 Task: Create a rule from the Recommended list, Task Added to this Project -> add SubTasks in the project AutoBoost with SubTasks Gather and Analyse Requirements , Design and Implement Solution , System Test and UAT , Release to Production / Go Live
Action: Mouse moved to (88, 335)
Screenshot: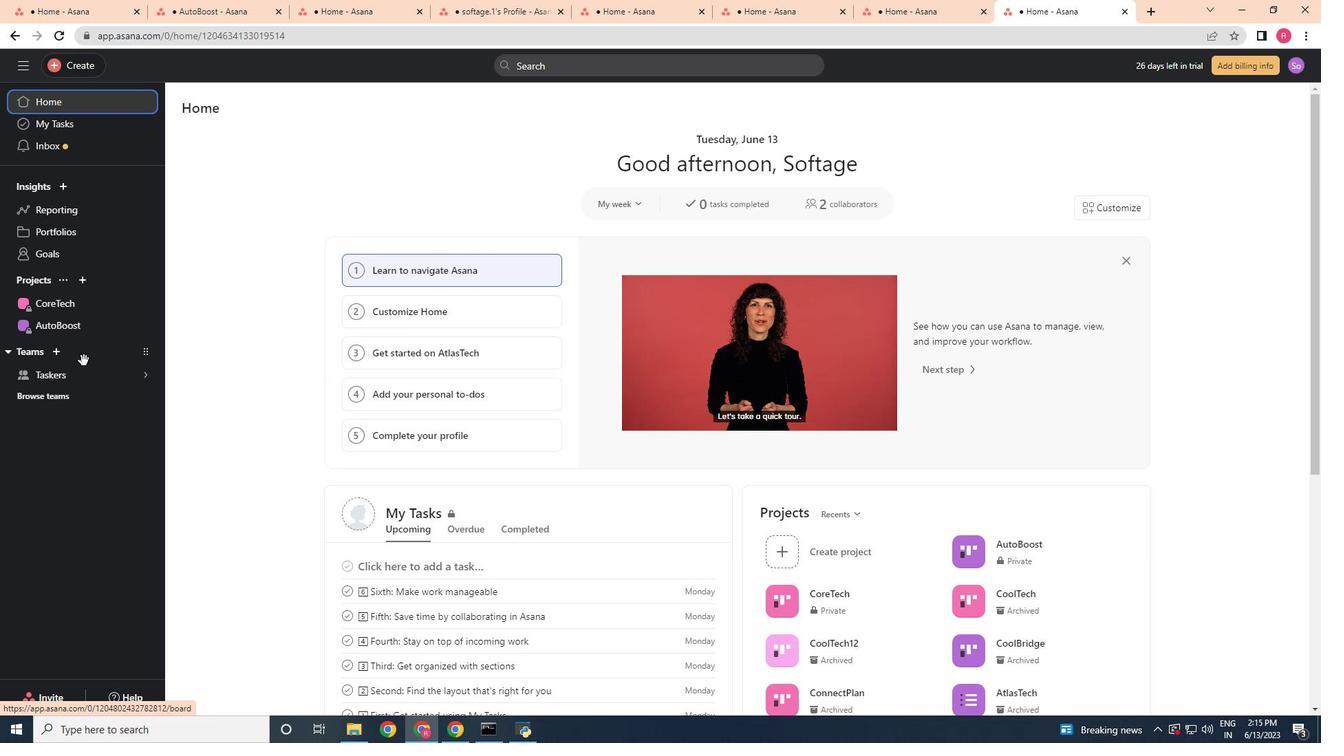 
Action: Mouse pressed left at (88, 335)
Screenshot: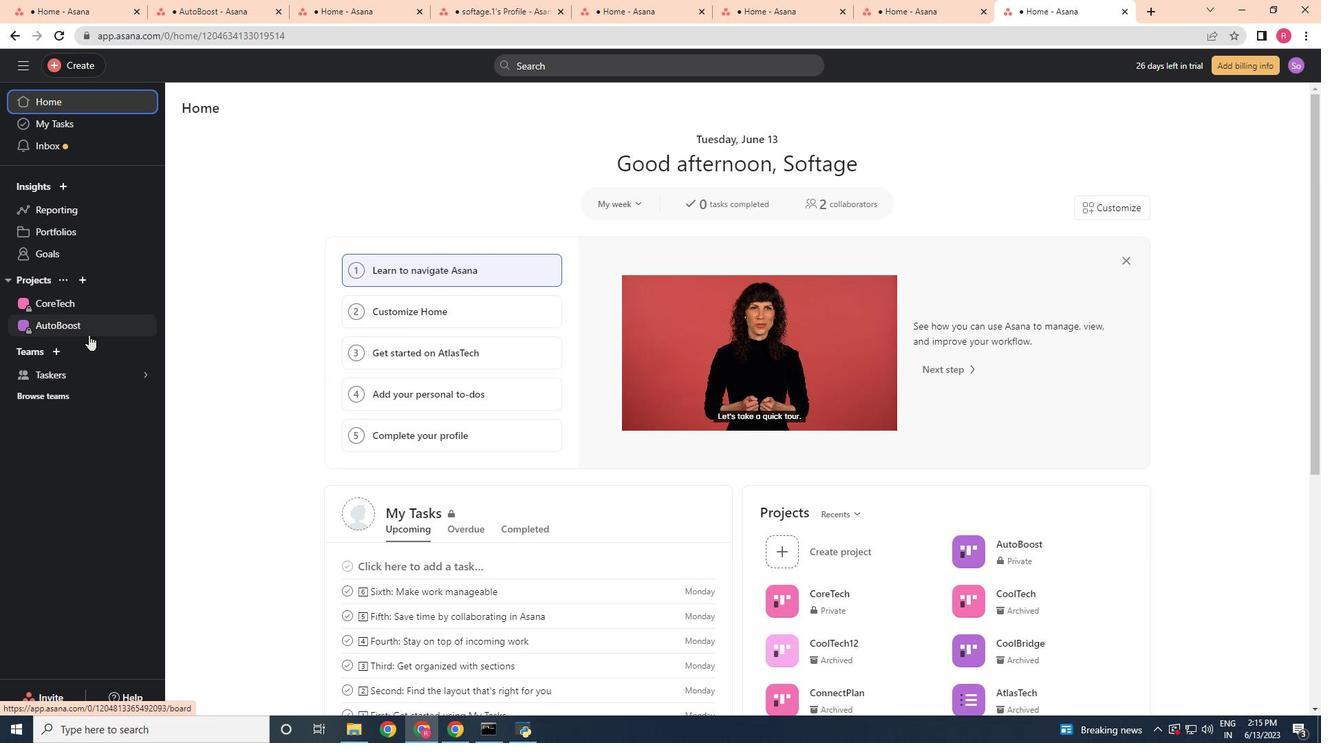 
Action: Mouse moved to (1266, 105)
Screenshot: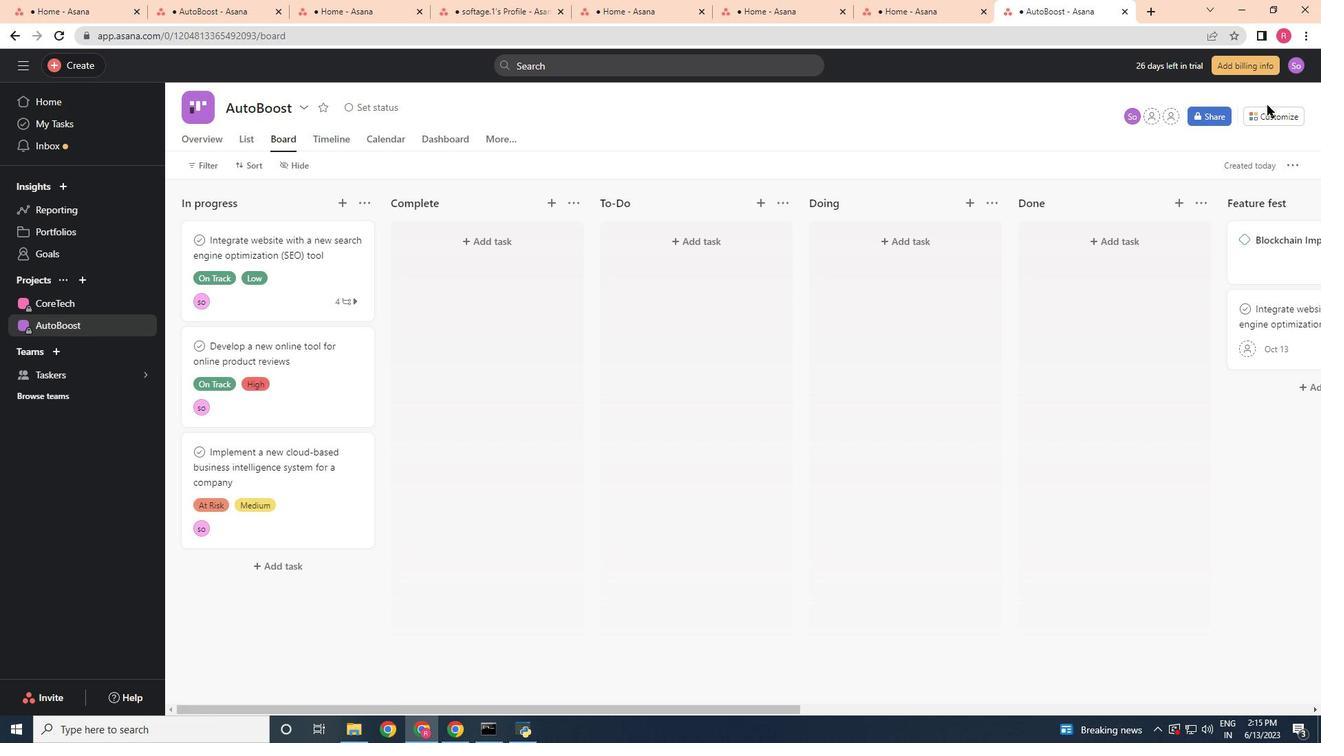
Action: Mouse pressed left at (1266, 105)
Screenshot: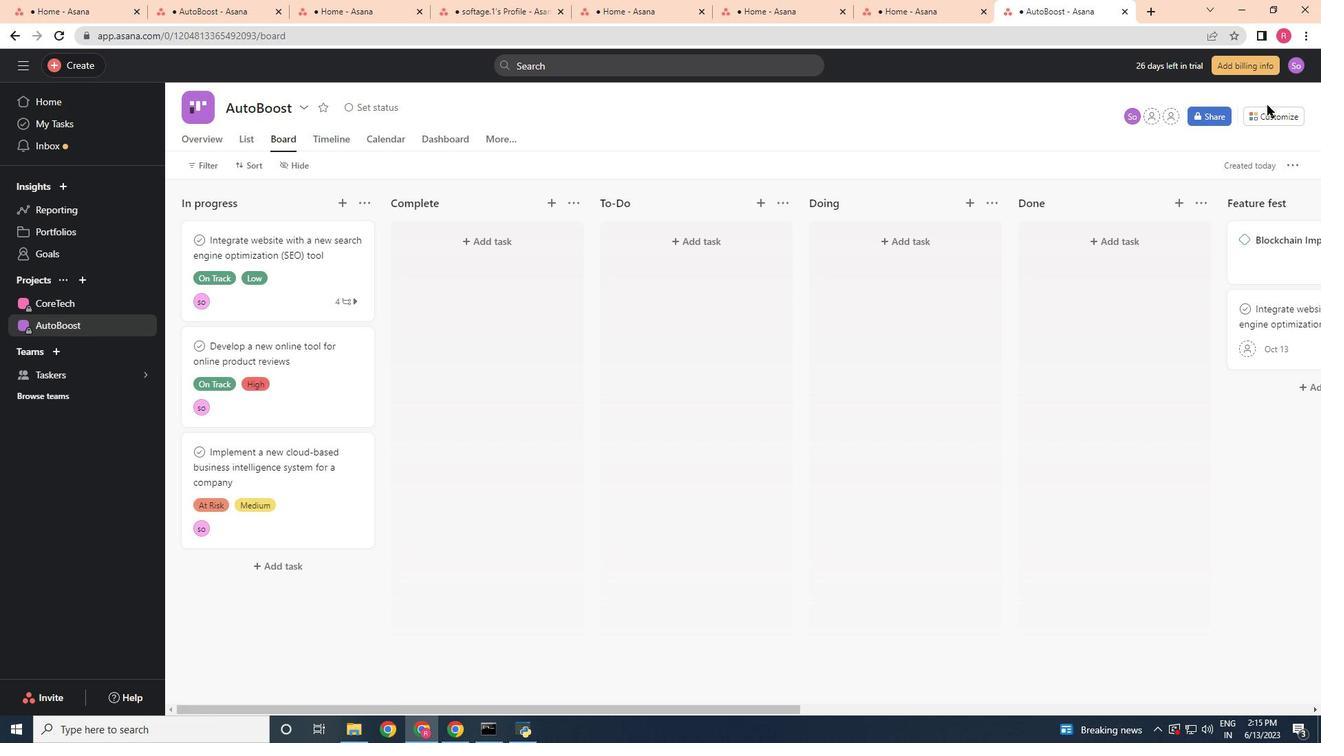 
Action: Mouse moved to (1269, 108)
Screenshot: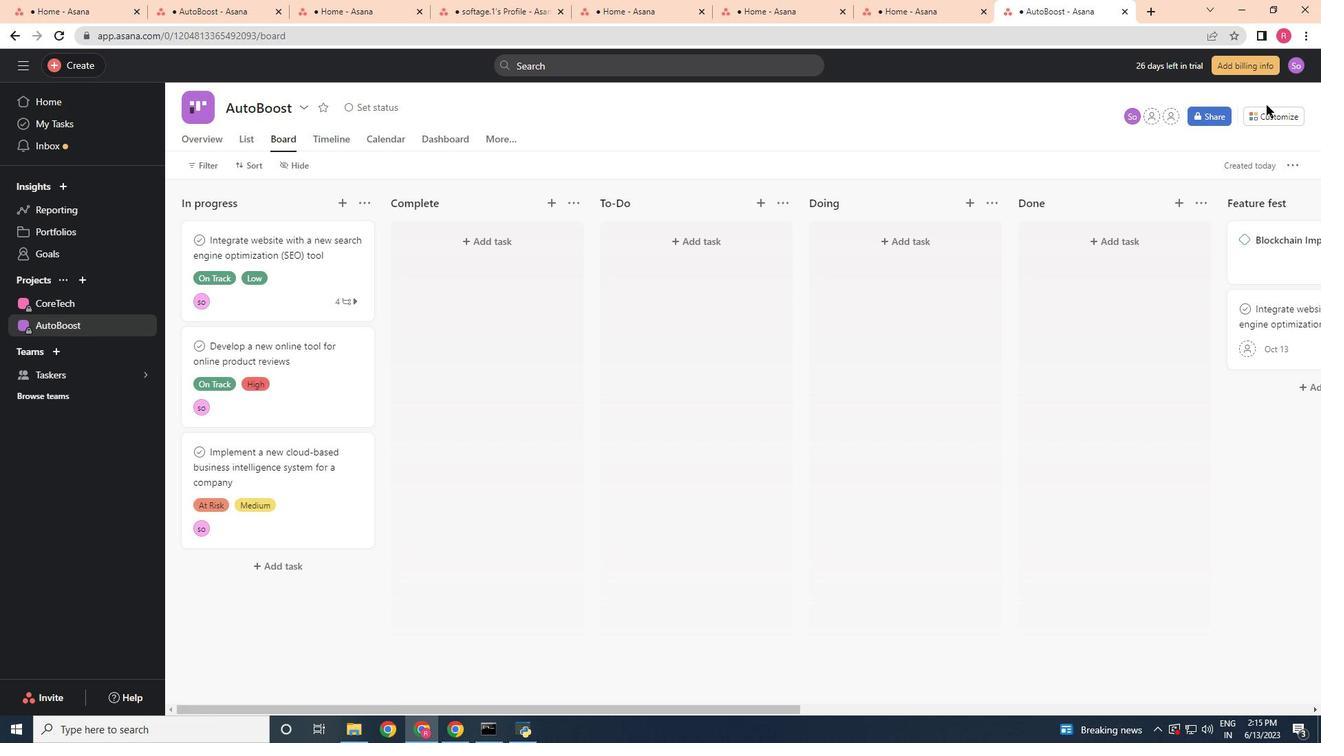 
Action: Mouse pressed left at (1269, 108)
Screenshot: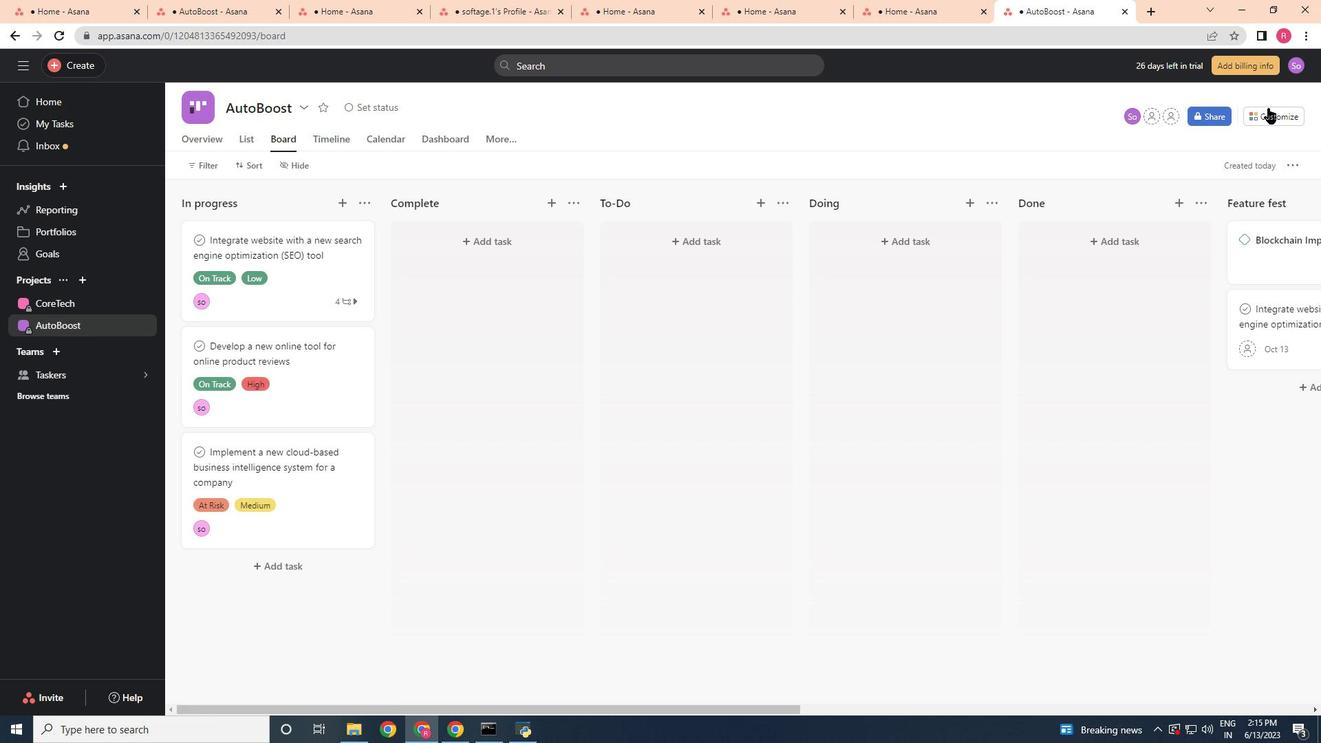 
Action: Mouse moved to (1021, 298)
Screenshot: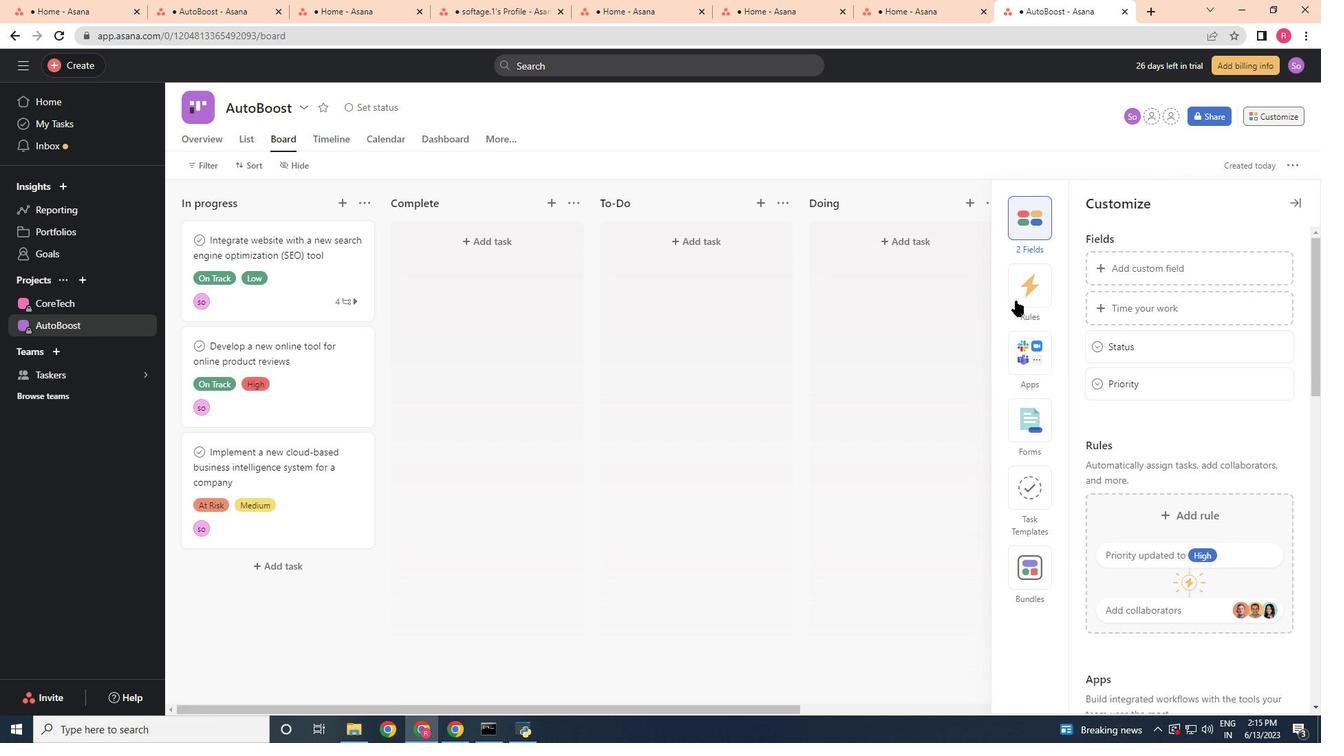 
Action: Mouse pressed left at (1021, 298)
Screenshot: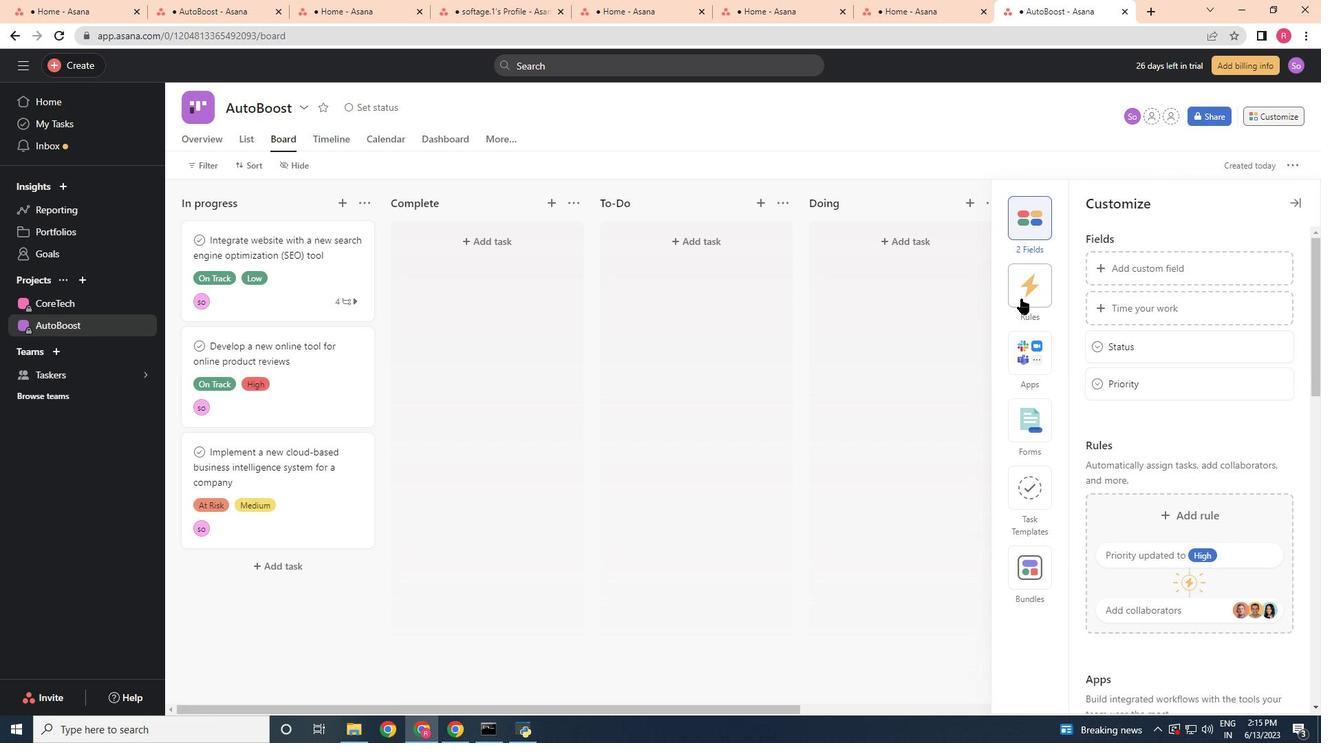 
Action: Mouse moved to (1205, 308)
Screenshot: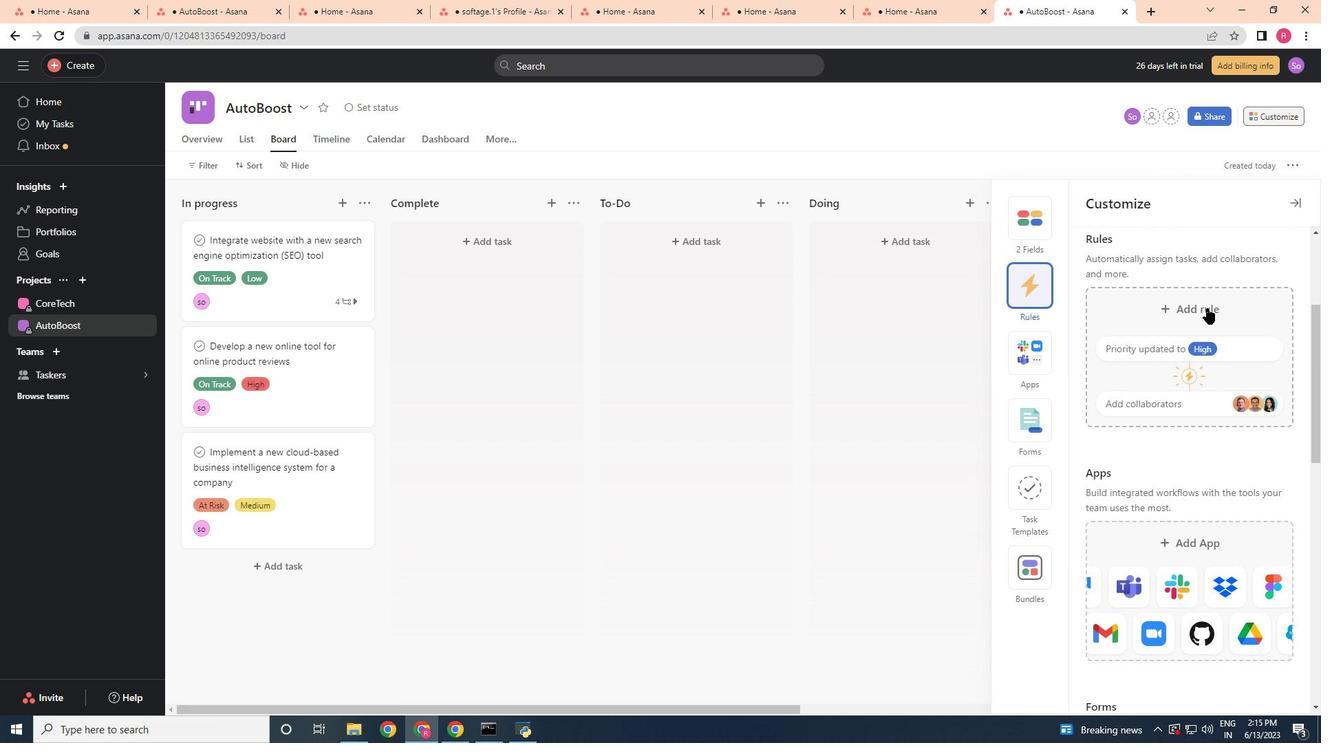 
Action: Mouse pressed left at (1205, 308)
Screenshot: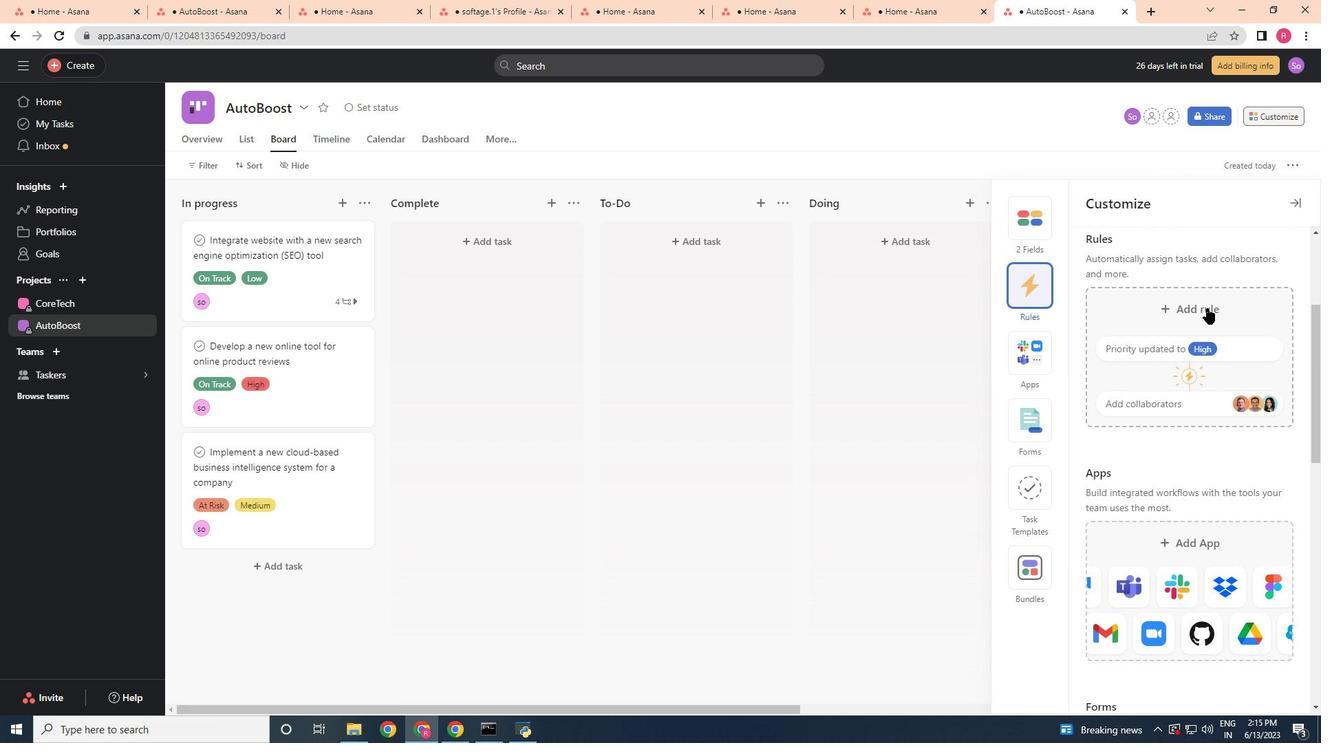 
Action: Mouse moved to (891, 235)
Screenshot: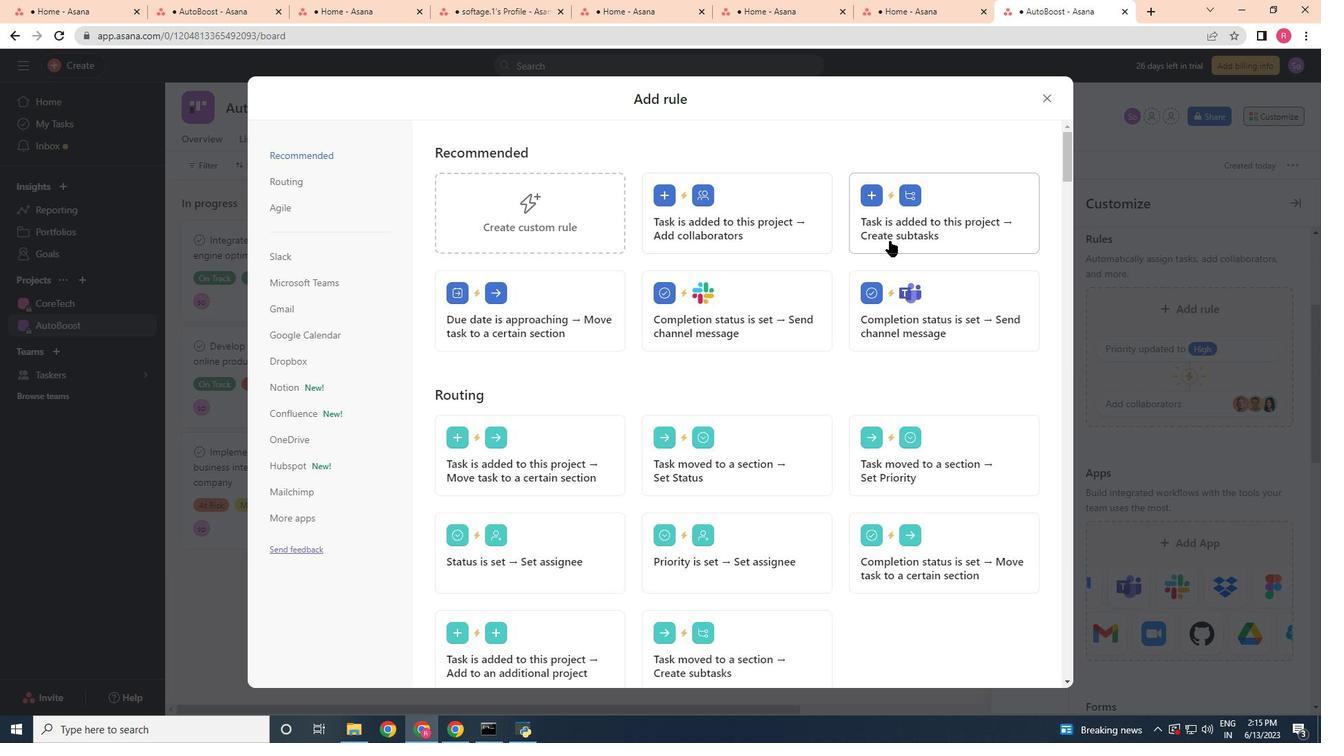 
Action: Mouse pressed left at (891, 235)
Screenshot: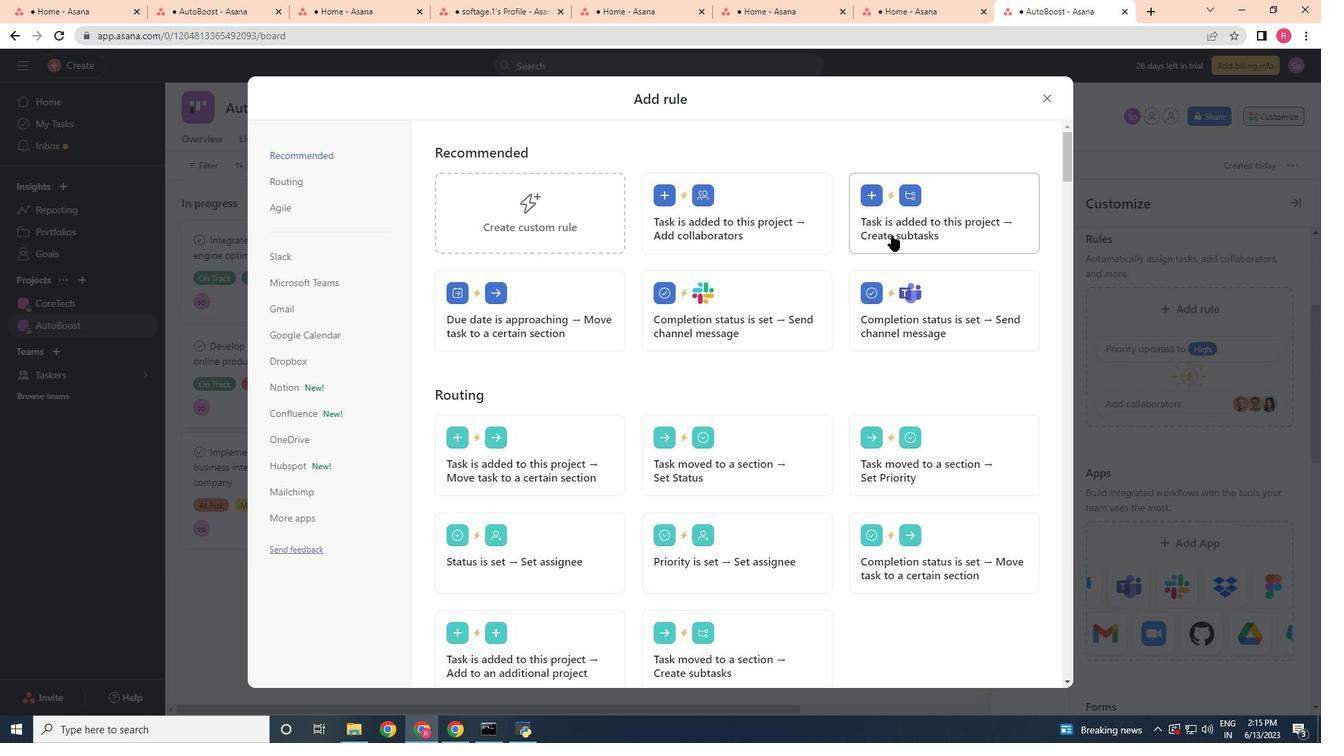 
Action: Mouse moved to (869, 229)
Screenshot: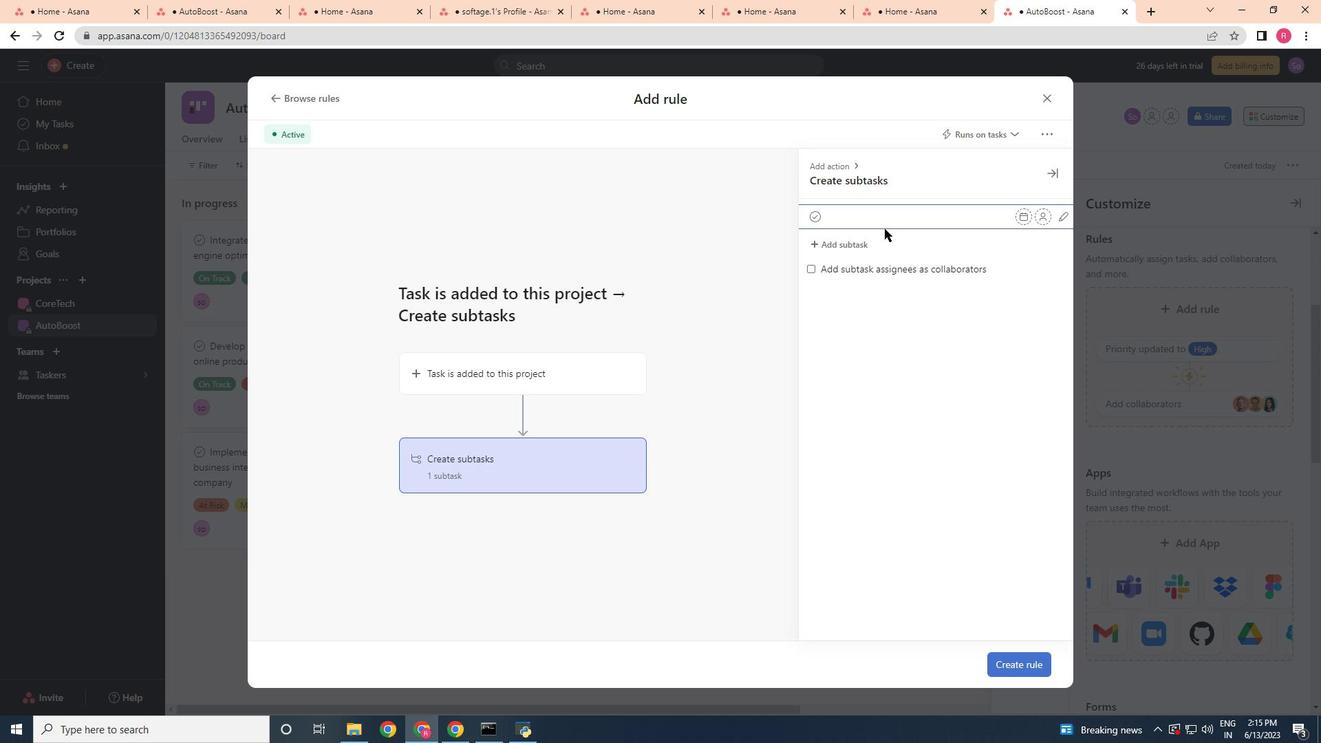
Action: Key pressed <Key.shift>Gather<Key.space>and<Key.space><Key.shift>Analyse<Key.space><Key.shift><Key.shift><Key.shift><Key.shift>Requirement<Key.space><Key.enter><Key.shift>Design<Key.space>and<Key.space><Key.shift>Implement<Key.space>solution<Key.enter><Key.shift><Key.shift>System<Key.space><Key.shift>Test<Key.space>am<Key.backspace>nd<Key.space><Key.shift>UAT<Key.enter><Key.shift><Key.shift><Key.shift><Key.shift><Key.shift>Release<Key.space><Key.shift><Key.shift><Key.shift><Key.shift><Key.shift><Key.shift><Key.shift><Key.shift>to<Key.space><Key.shift>Production<Key.space>/<Key.space><Key.shift>Gp<Key.backspace>o<Key.space><Key.shift>Live
Screenshot: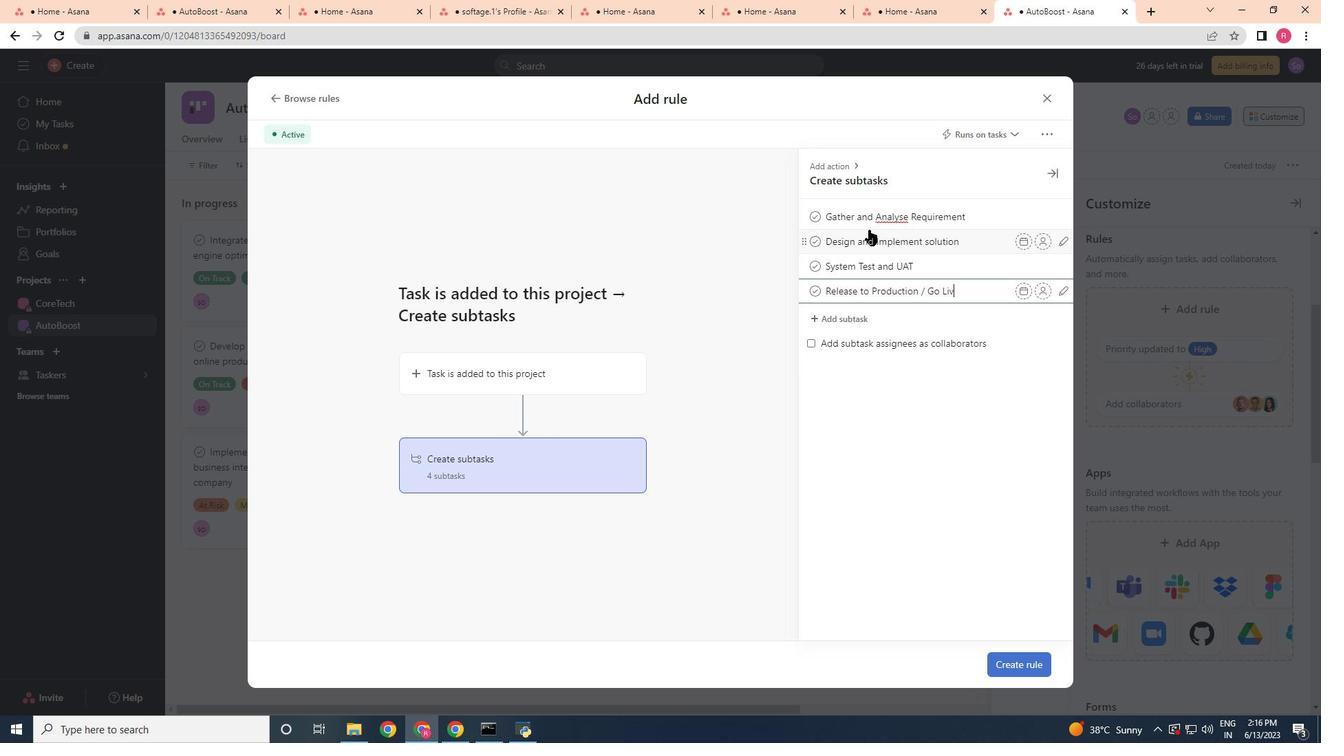 
Action: Mouse moved to (1013, 662)
Screenshot: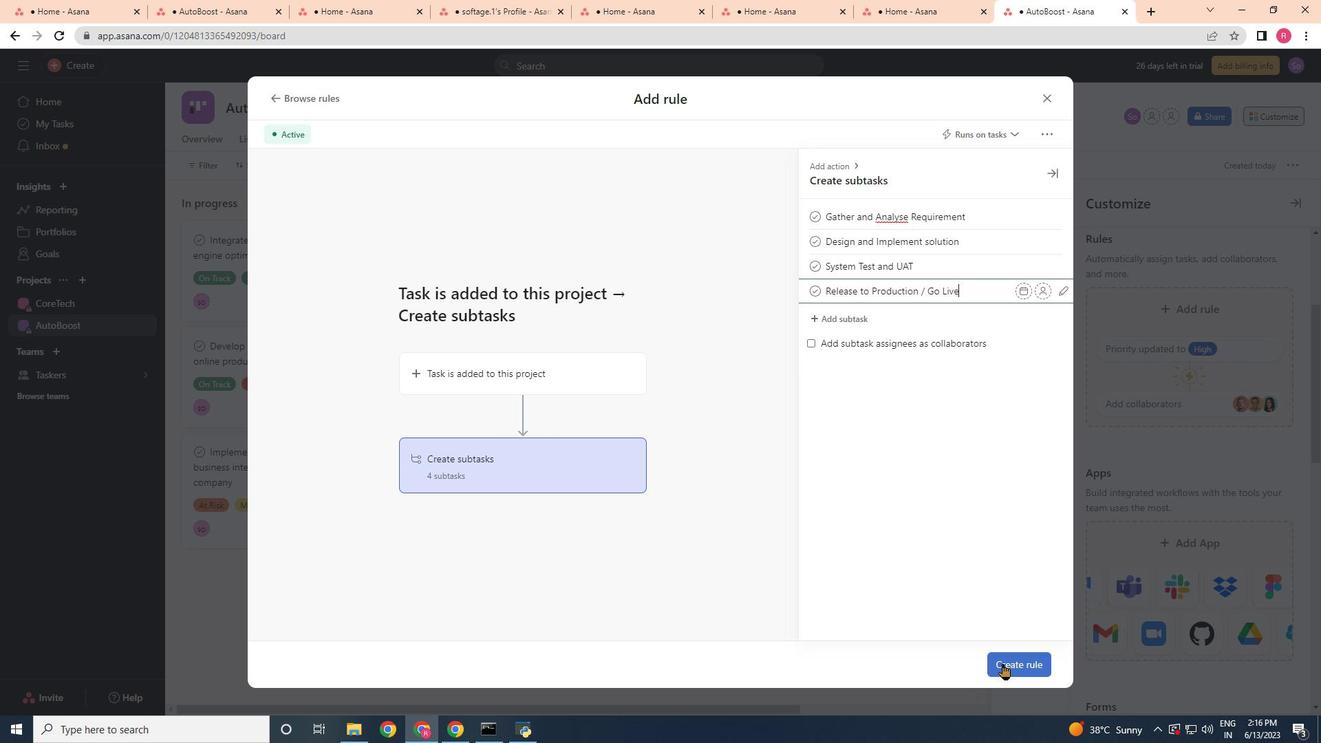 
Action: Mouse pressed left at (1013, 662)
Screenshot: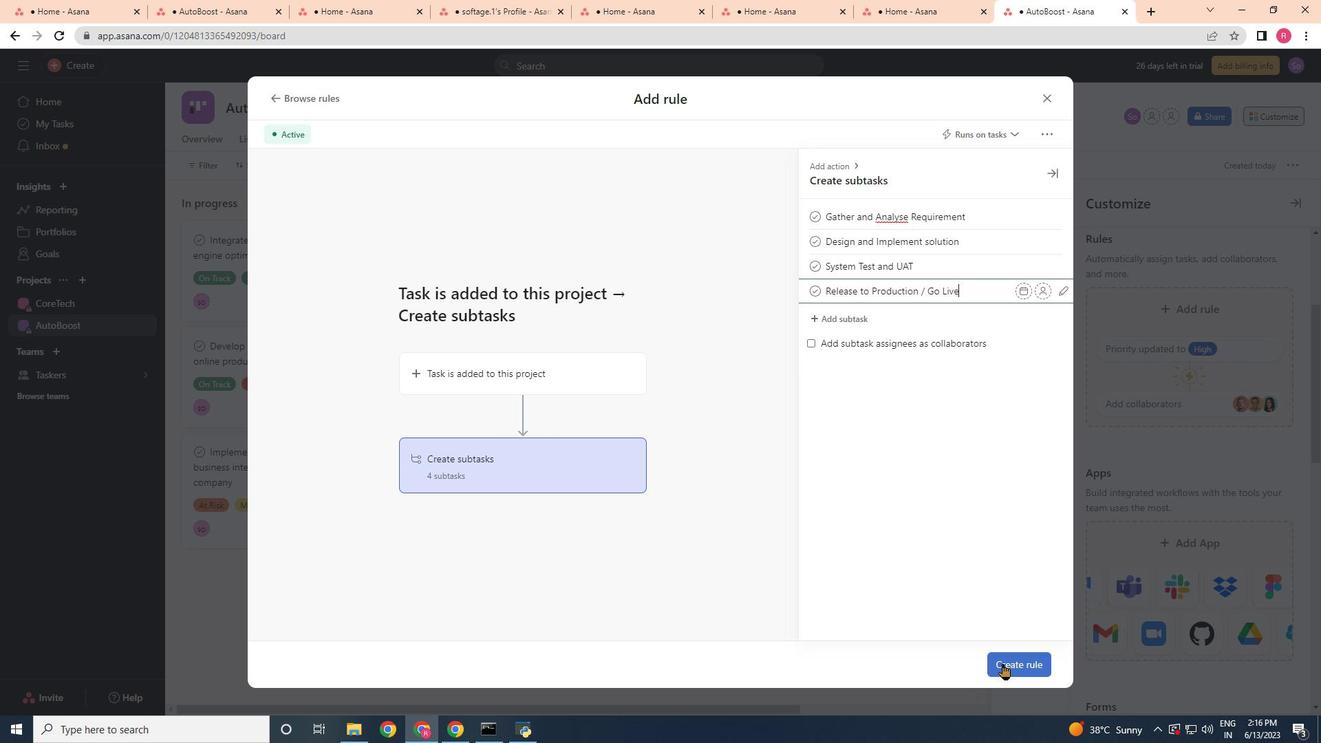 
Action: Mouse moved to (922, 526)
Screenshot: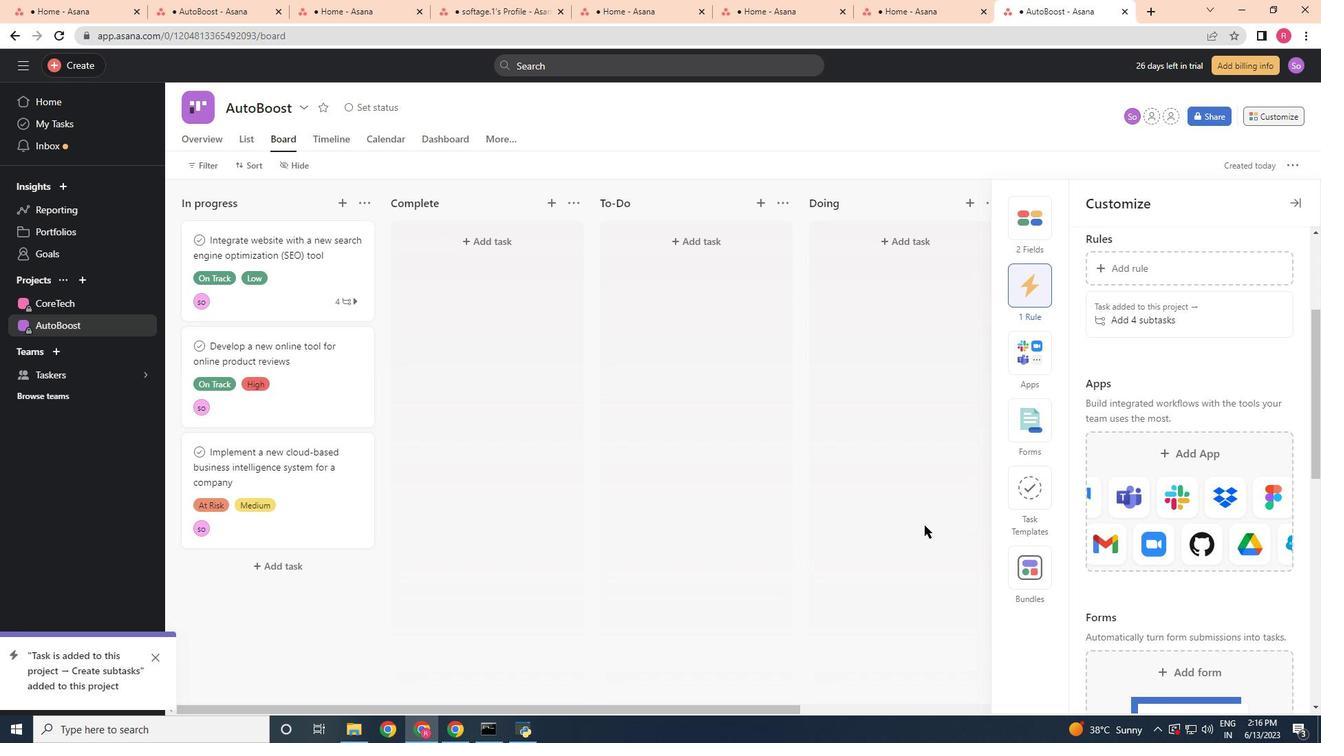 
